Task: Add Sprouts Smooth Peanut Butter to the cart.
Action: Mouse moved to (15, 73)
Screenshot: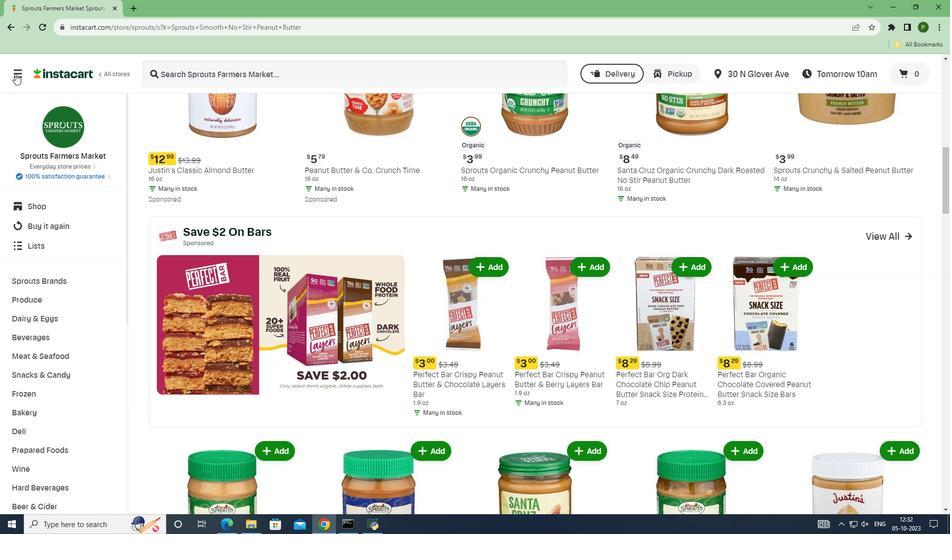 
Action: Mouse pressed left at (15, 73)
Screenshot: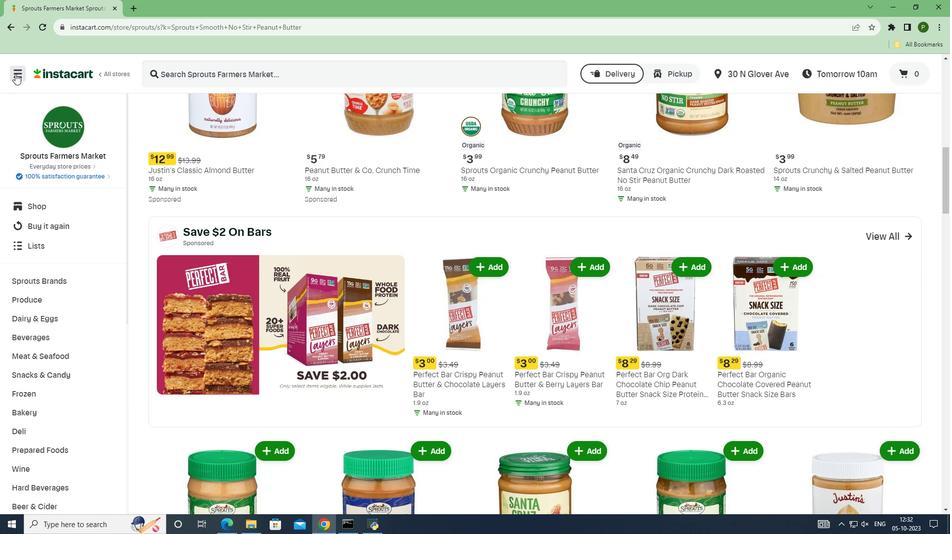 
Action: Mouse moved to (17, 269)
Screenshot: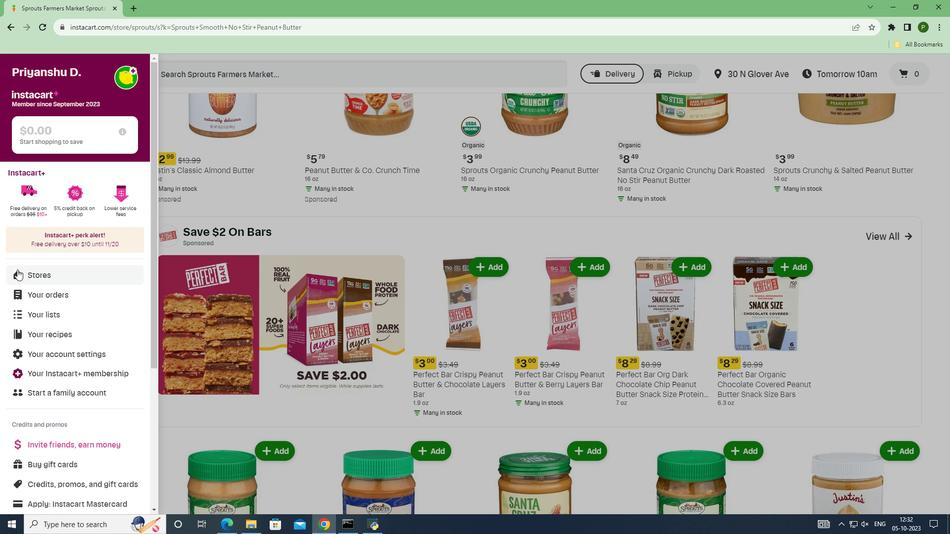 
Action: Mouse pressed left at (17, 269)
Screenshot: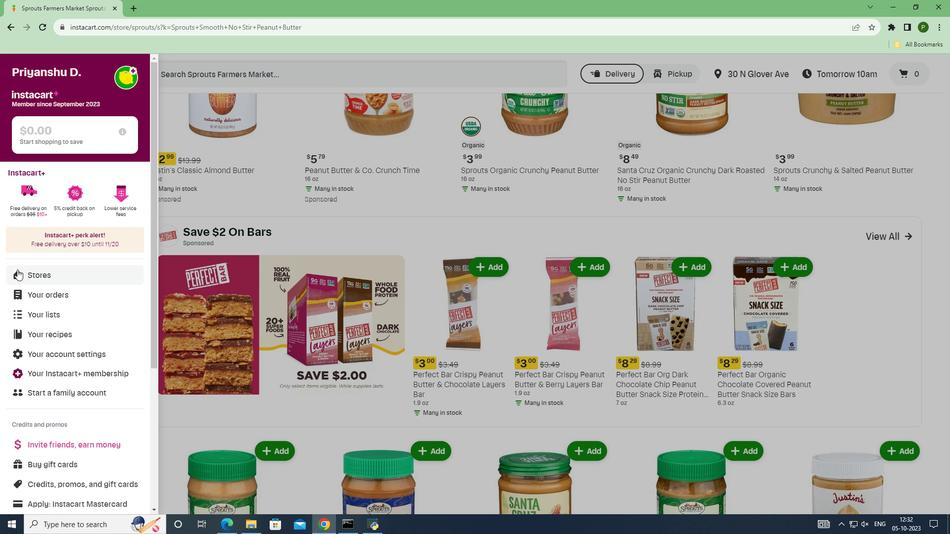 
Action: Mouse moved to (226, 116)
Screenshot: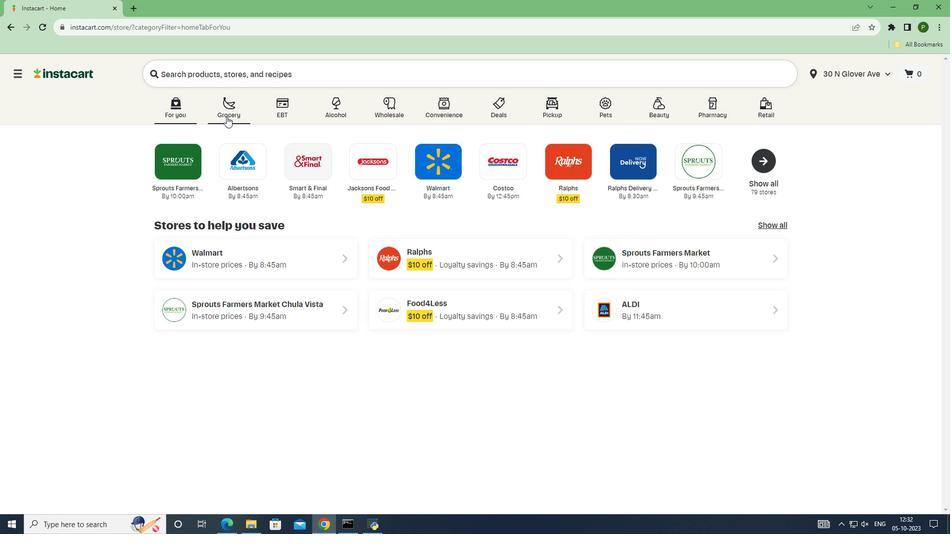 
Action: Mouse pressed left at (226, 116)
Screenshot: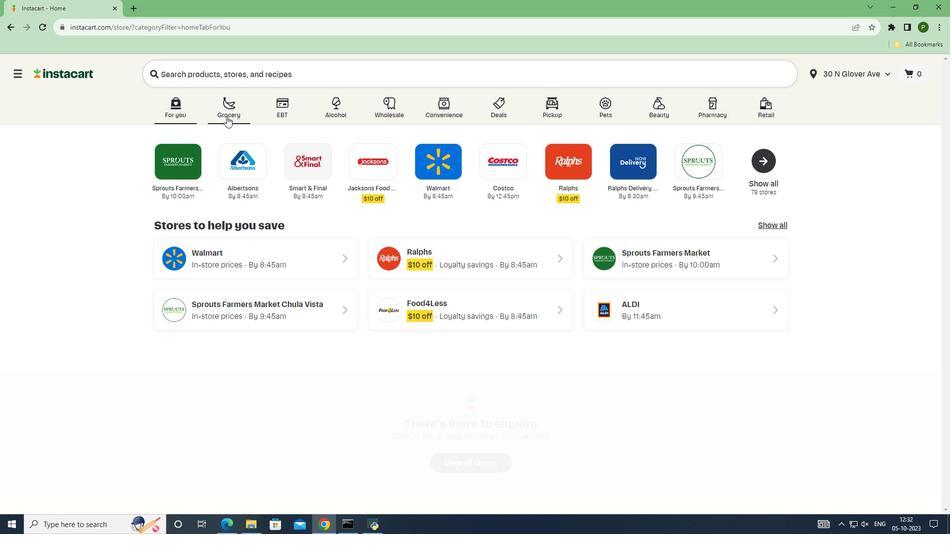 
Action: Mouse moved to (602, 219)
Screenshot: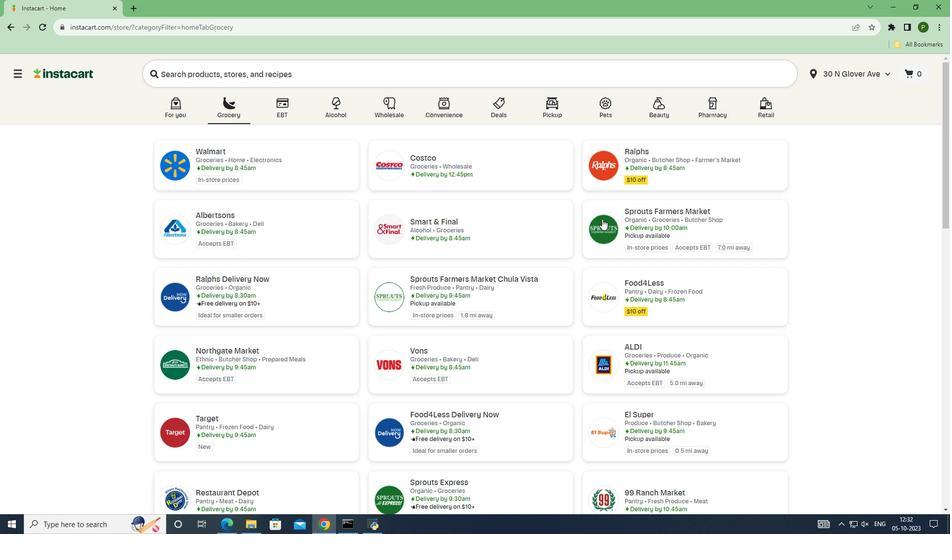 
Action: Mouse pressed left at (602, 219)
Screenshot: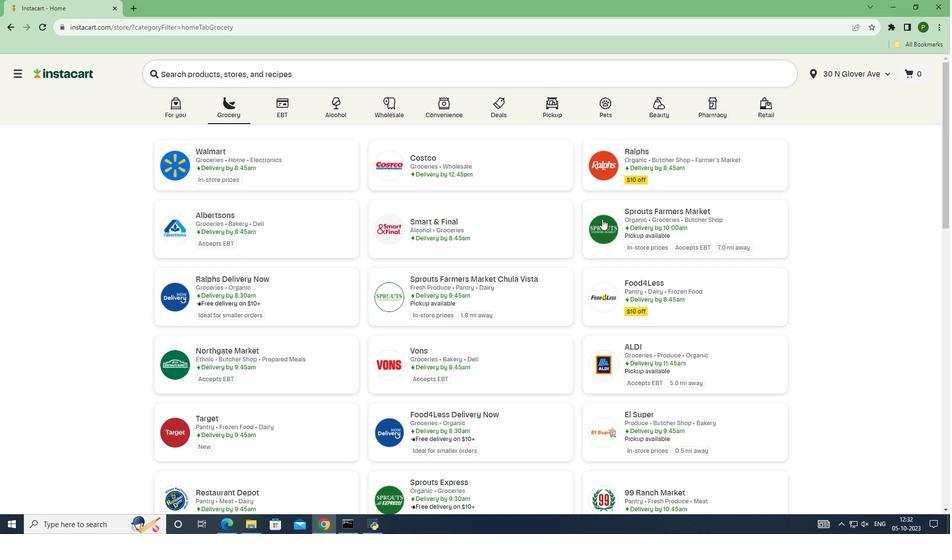 
Action: Mouse moved to (86, 284)
Screenshot: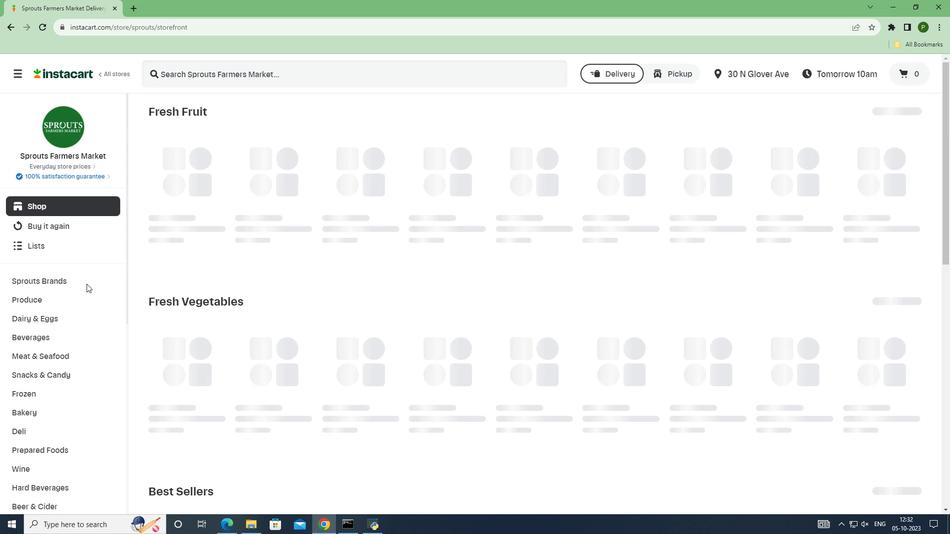 
Action: Mouse pressed left at (86, 284)
Screenshot: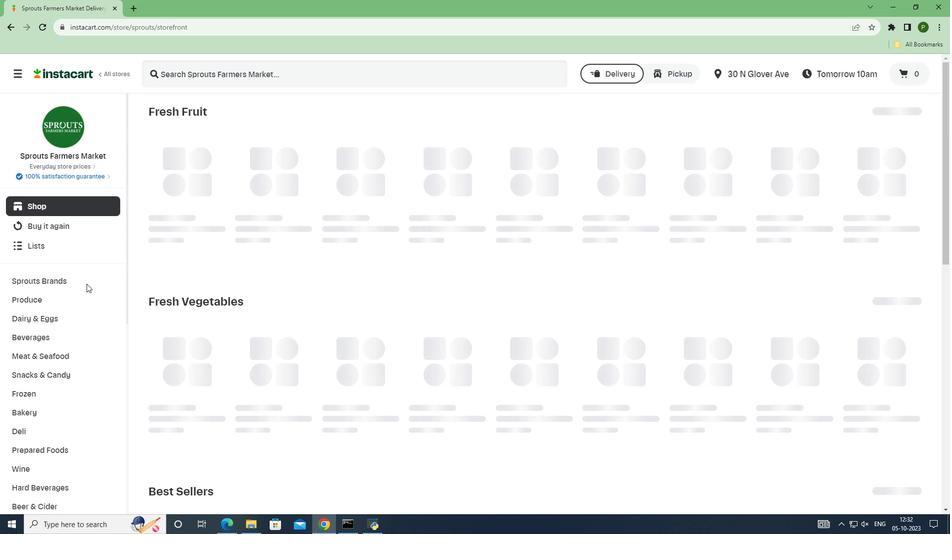 
Action: Mouse pressed left at (86, 284)
Screenshot: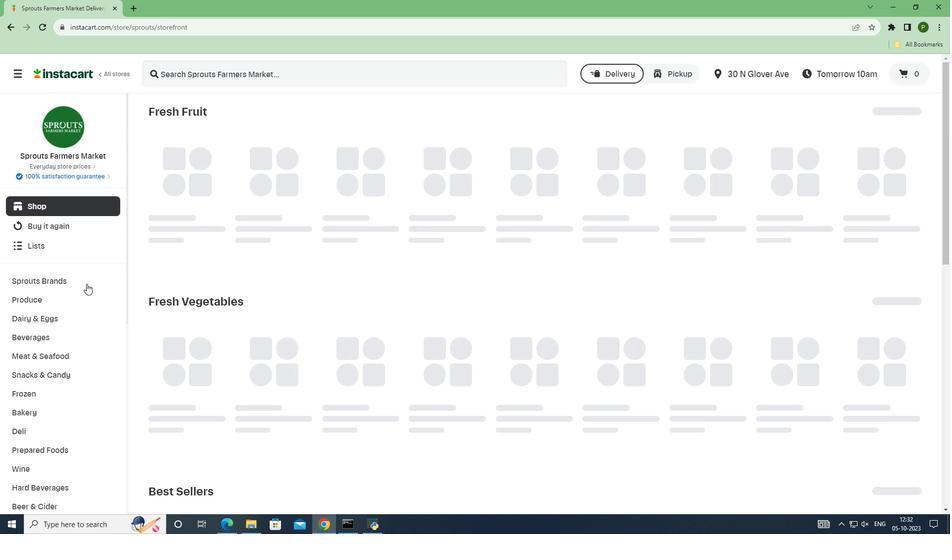 
Action: Mouse moved to (65, 361)
Screenshot: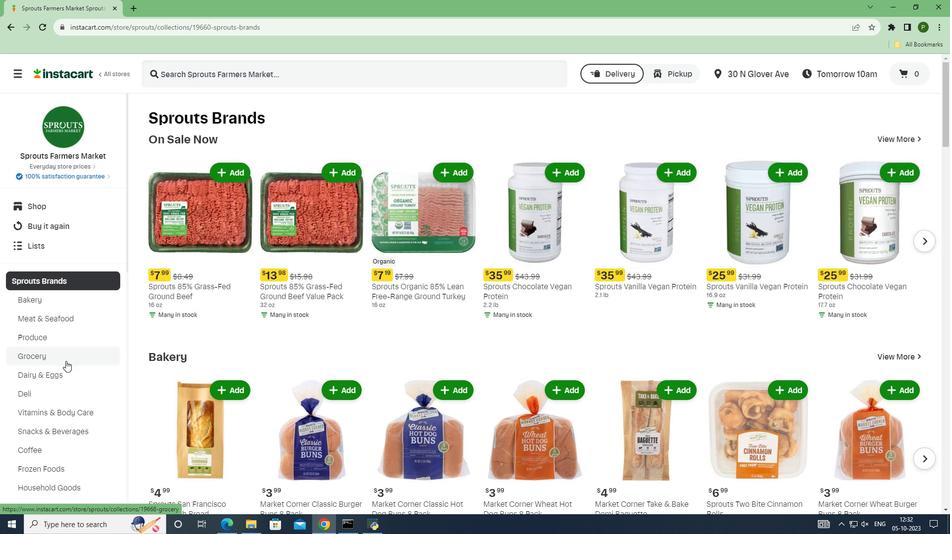 
Action: Mouse pressed left at (65, 361)
Screenshot: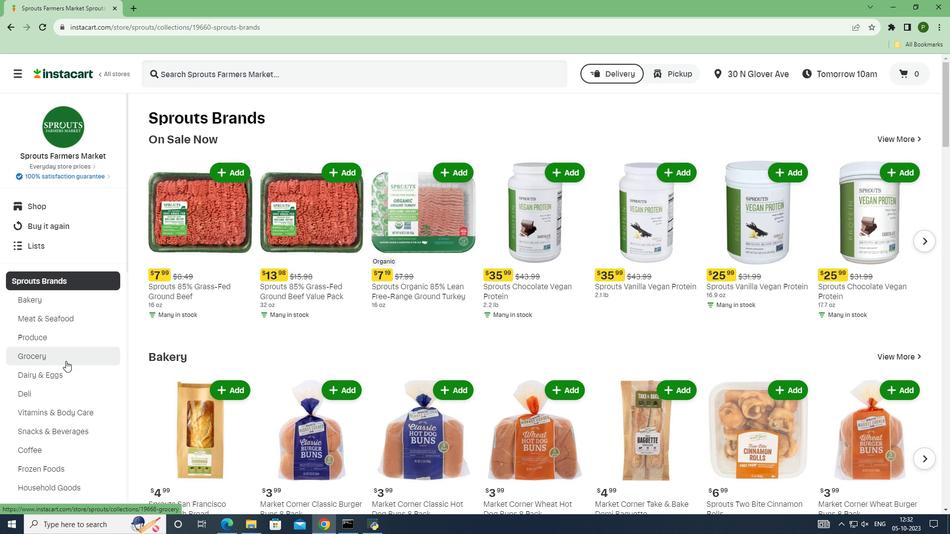 
Action: Mouse moved to (228, 231)
Screenshot: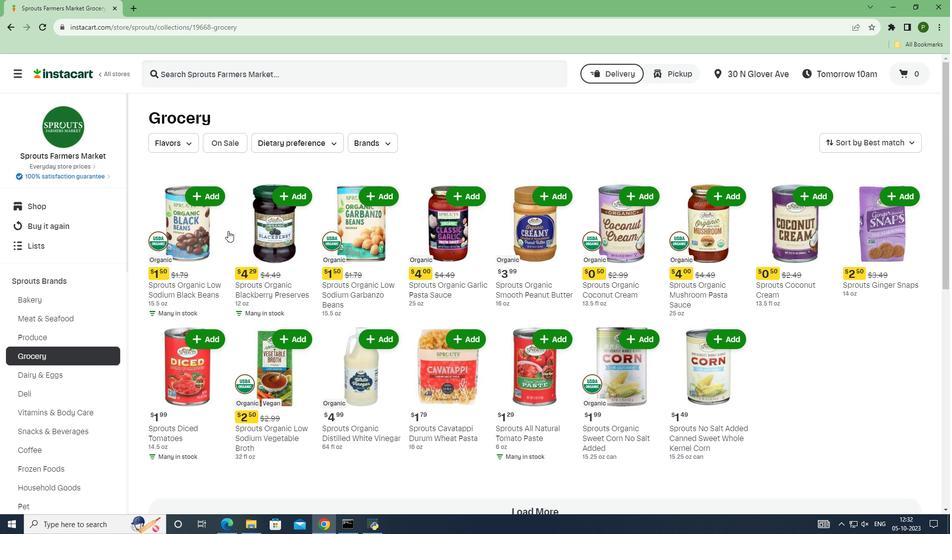
Action: Mouse scrolled (228, 230) with delta (0, 0)
Screenshot: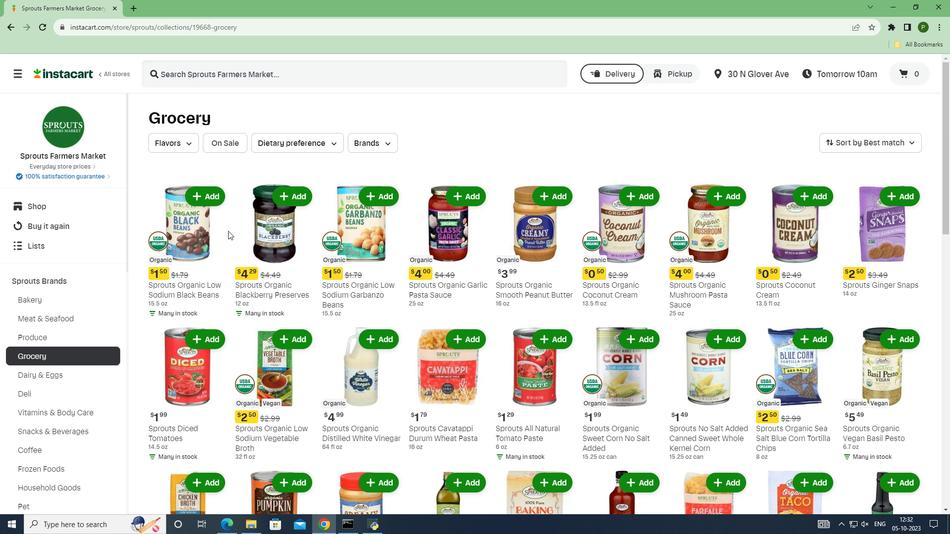 
Action: Mouse scrolled (228, 230) with delta (0, 0)
Screenshot: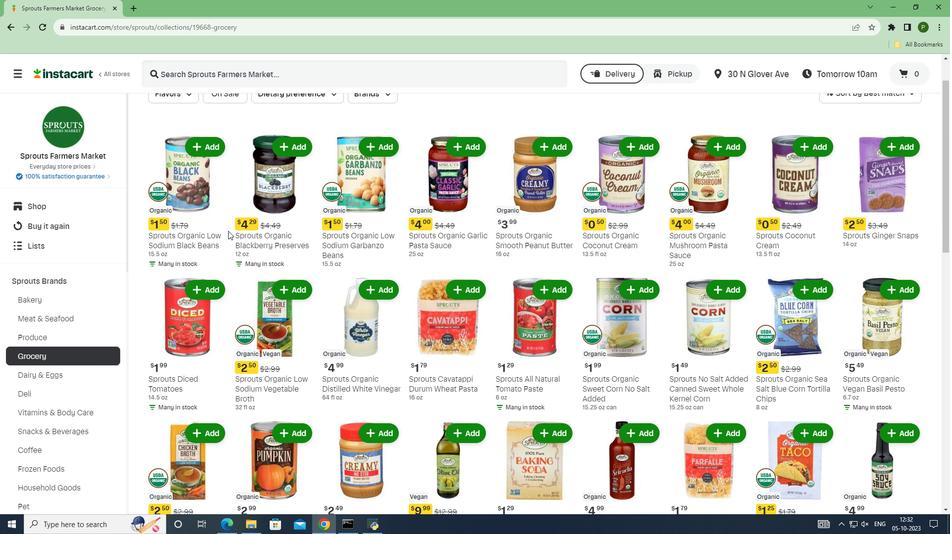 
Action: Mouse scrolled (228, 230) with delta (0, 0)
Screenshot: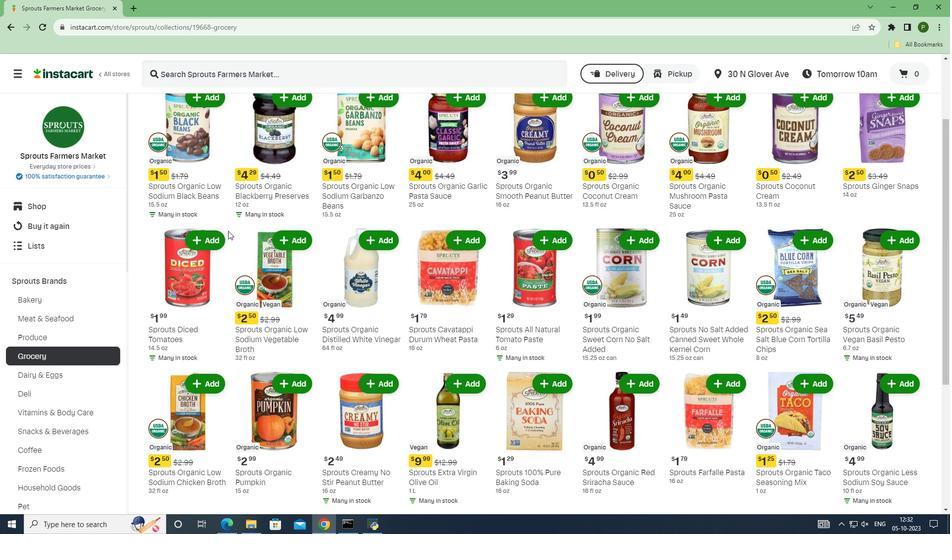 
Action: Mouse scrolled (228, 230) with delta (0, 0)
Screenshot: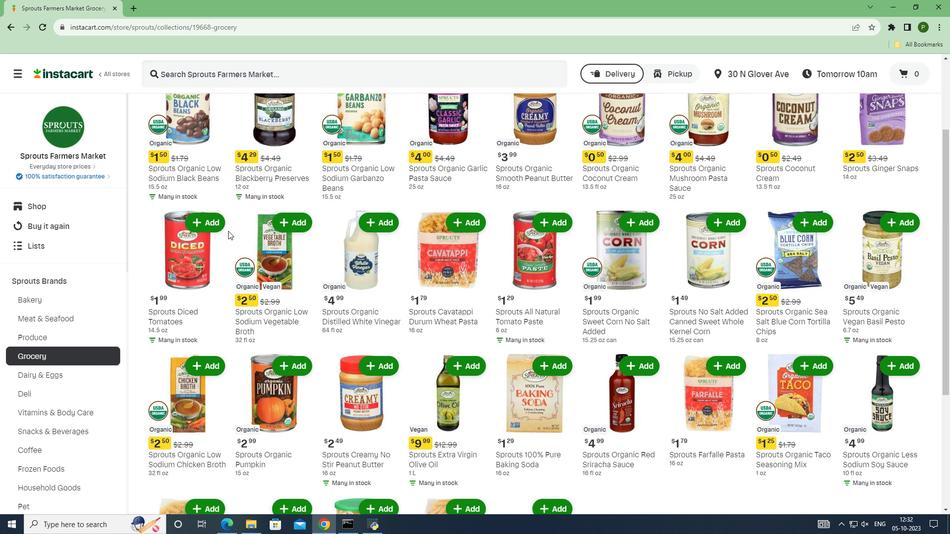 
Action: Mouse scrolled (228, 230) with delta (0, 0)
Screenshot: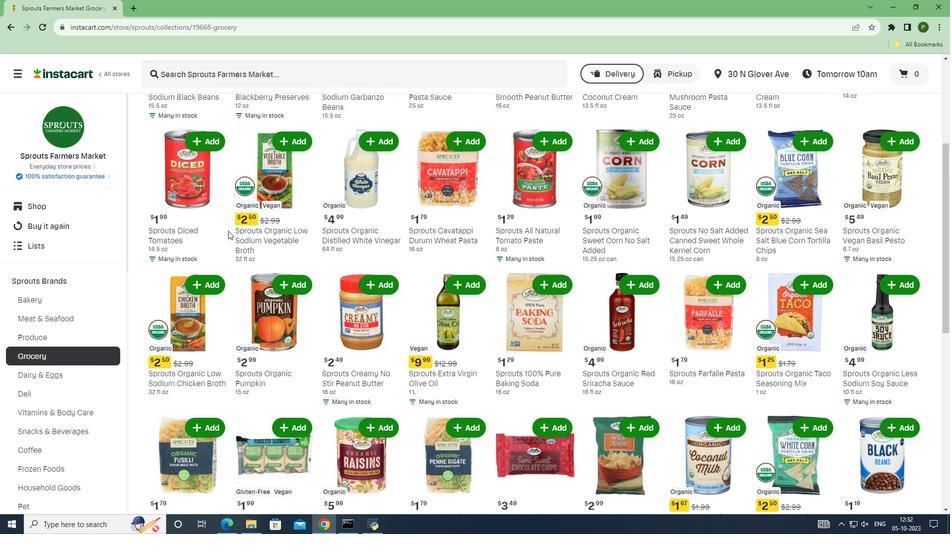 
Action: Mouse scrolled (228, 230) with delta (0, 0)
Screenshot: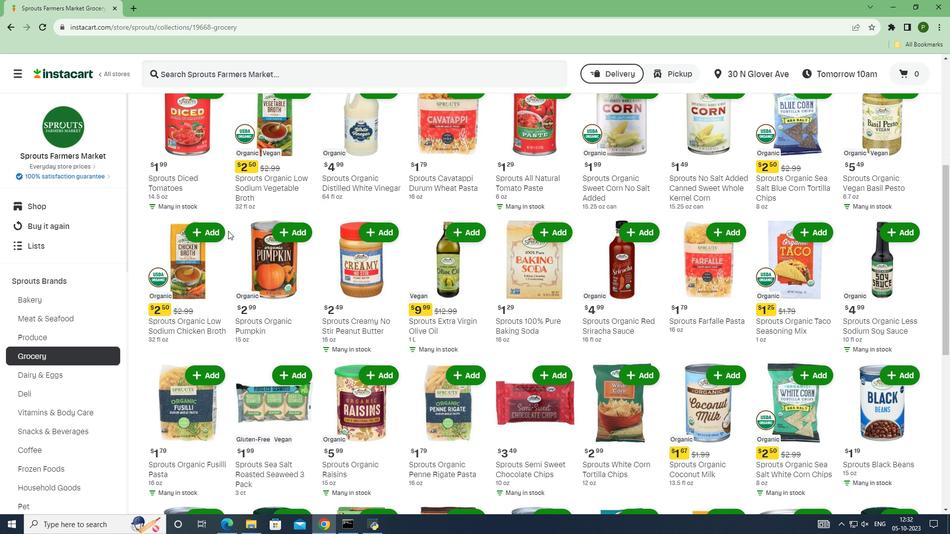
Action: Mouse scrolled (228, 230) with delta (0, 0)
Screenshot: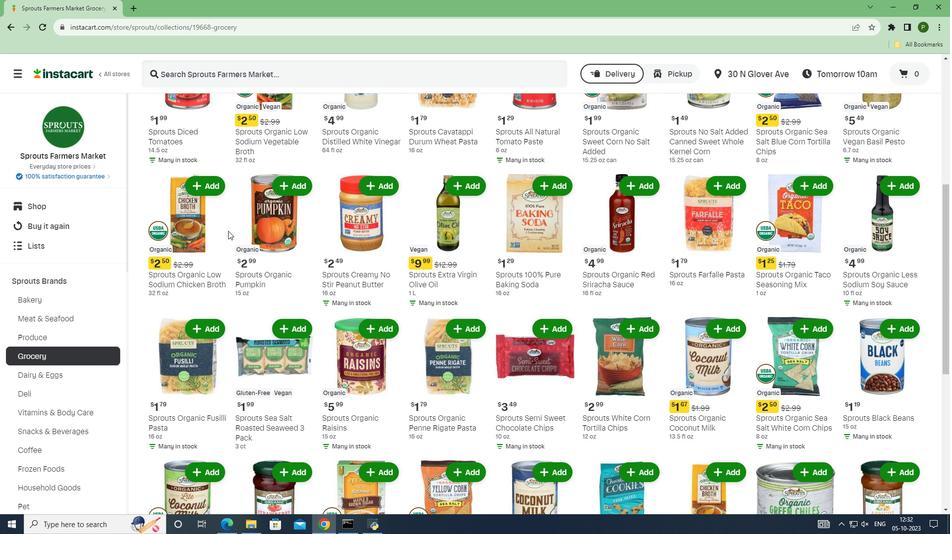 
Action: Mouse scrolled (228, 230) with delta (0, 0)
Screenshot: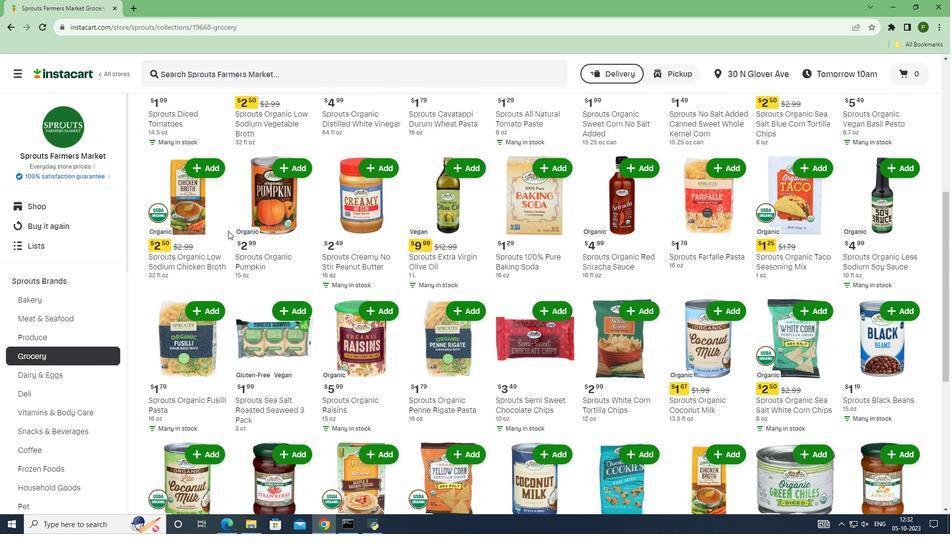 
Action: Mouse scrolled (228, 230) with delta (0, 0)
Screenshot: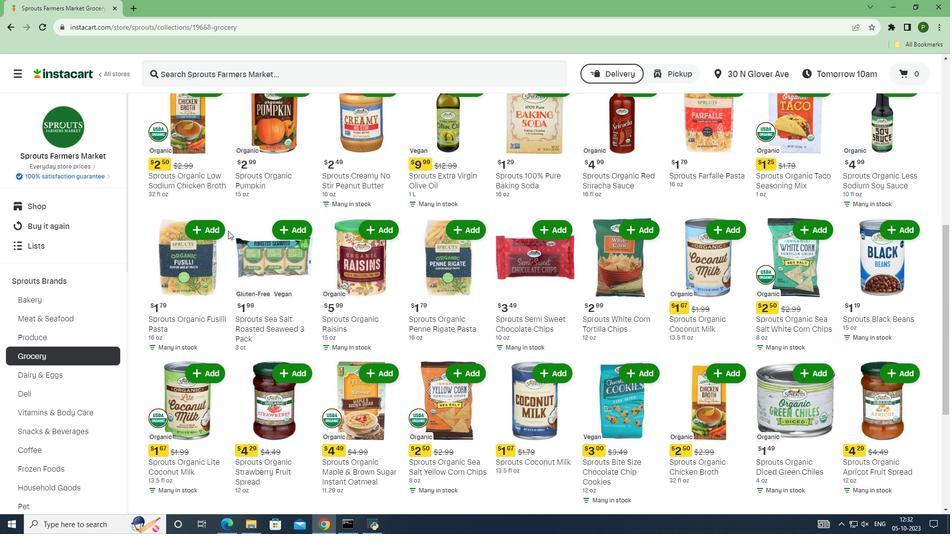 
Action: Mouse moved to (228, 231)
Screenshot: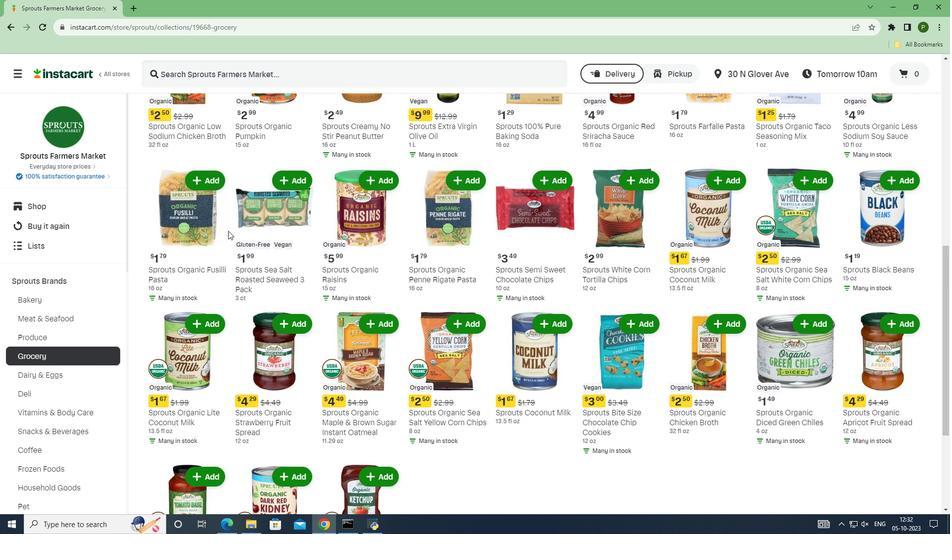 
Action: Mouse scrolled (228, 230) with delta (0, 0)
Screenshot: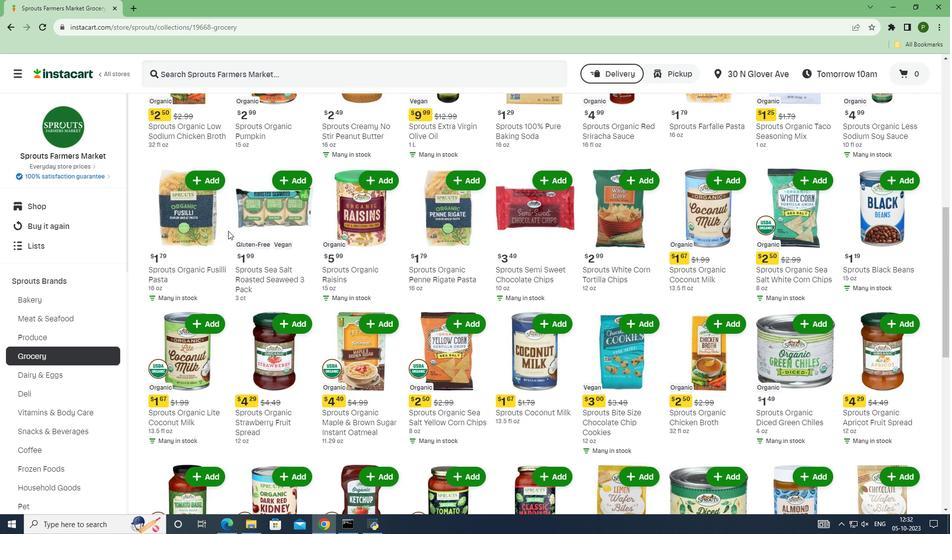 
Action: Mouse scrolled (228, 230) with delta (0, 0)
Screenshot: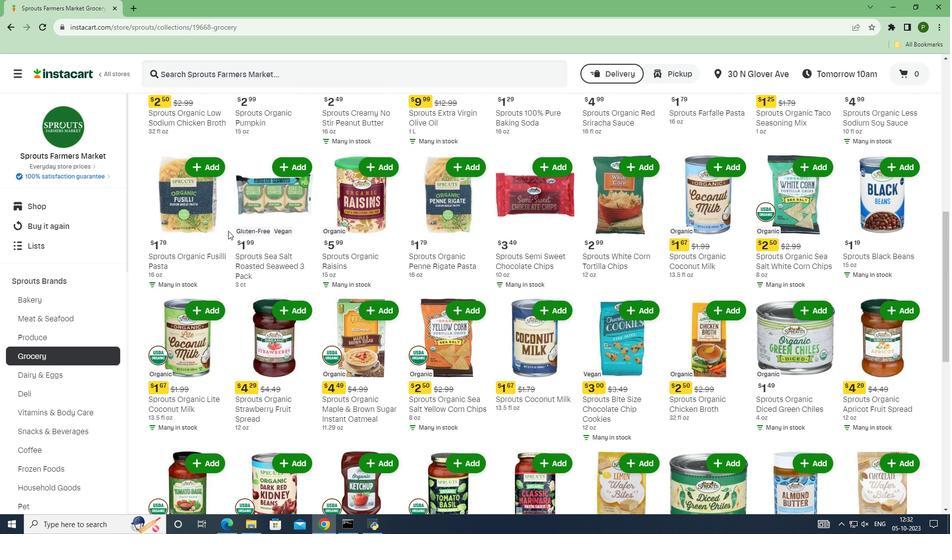 
Action: Mouse scrolled (228, 230) with delta (0, 0)
Screenshot: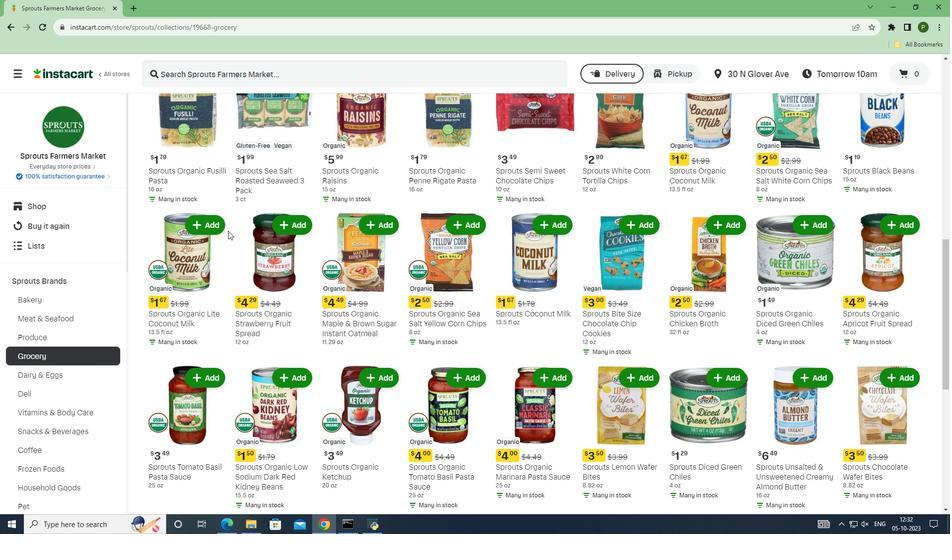 
Action: Mouse scrolled (228, 230) with delta (0, 0)
Screenshot: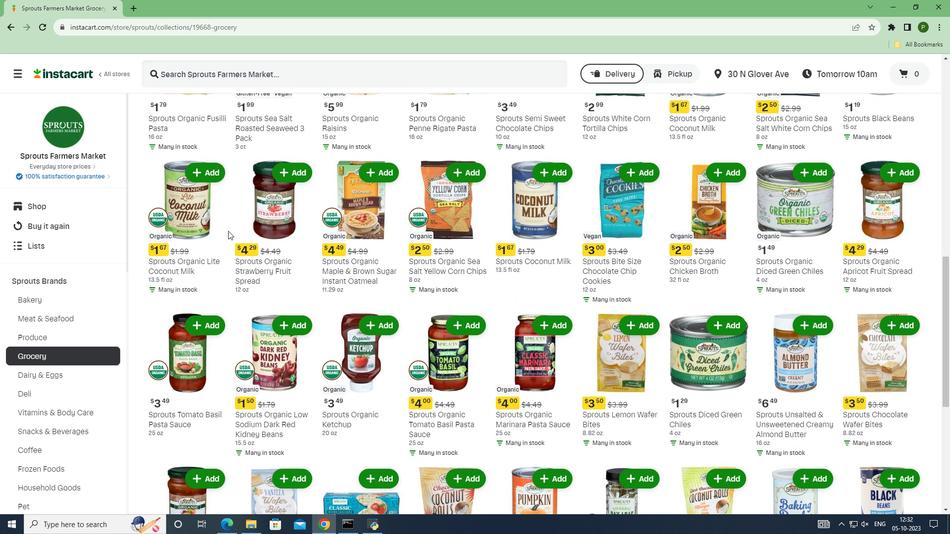 
Action: Mouse scrolled (228, 230) with delta (0, 0)
Screenshot: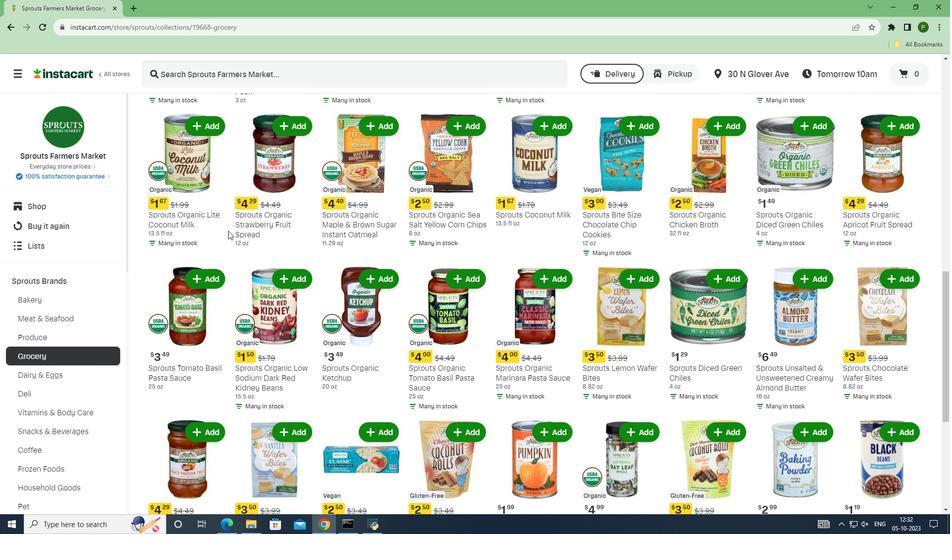 
Action: Mouse scrolled (228, 230) with delta (0, 0)
Screenshot: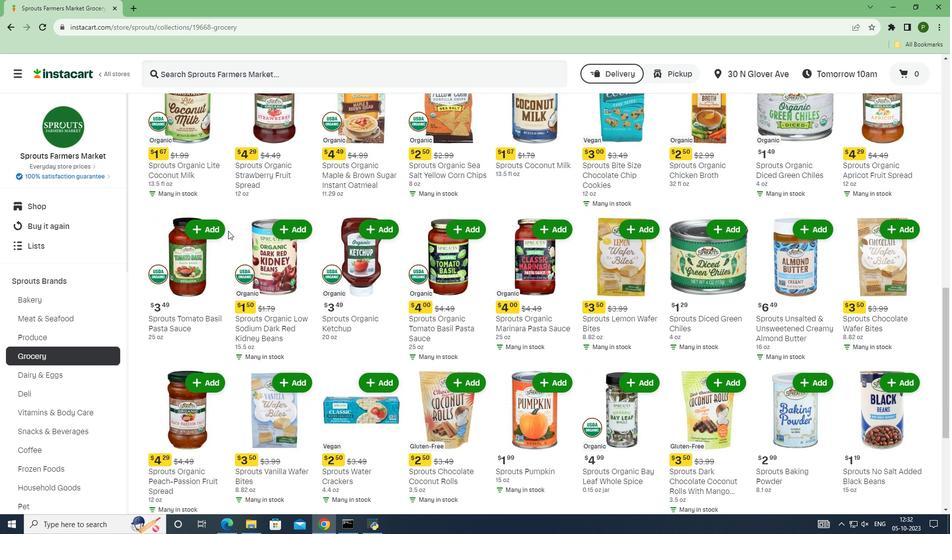 
Action: Mouse scrolled (228, 230) with delta (0, 0)
Screenshot: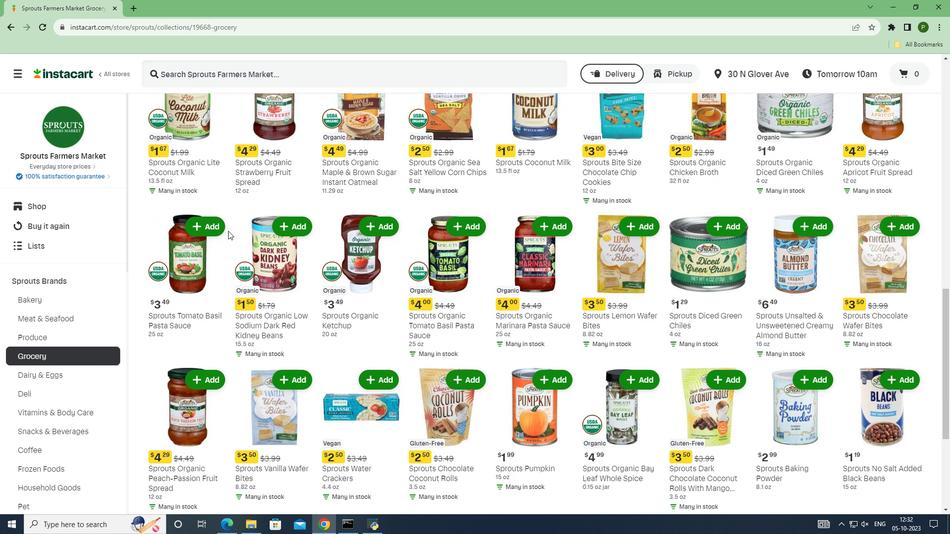 
Action: Mouse scrolled (228, 230) with delta (0, 0)
Screenshot: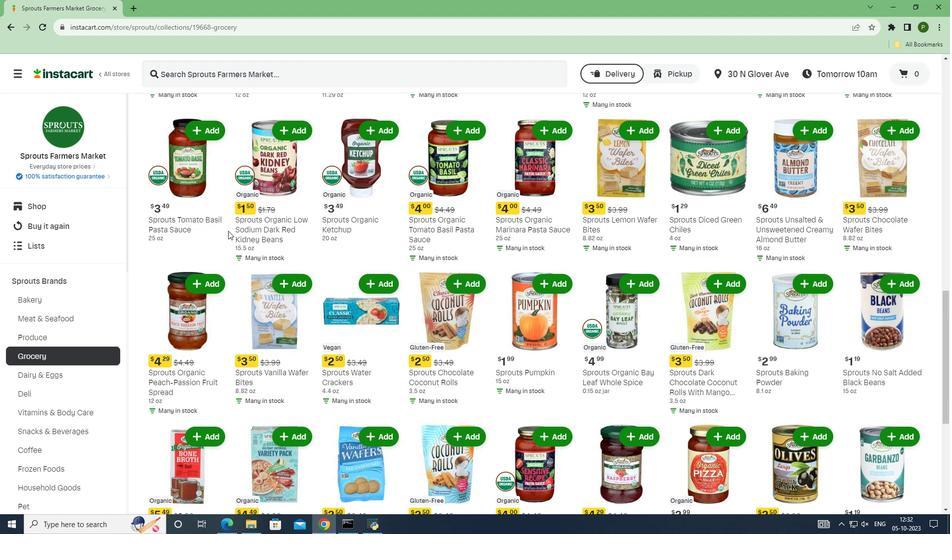 
Action: Mouse scrolled (228, 230) with delta (0, 0)
Screenshot: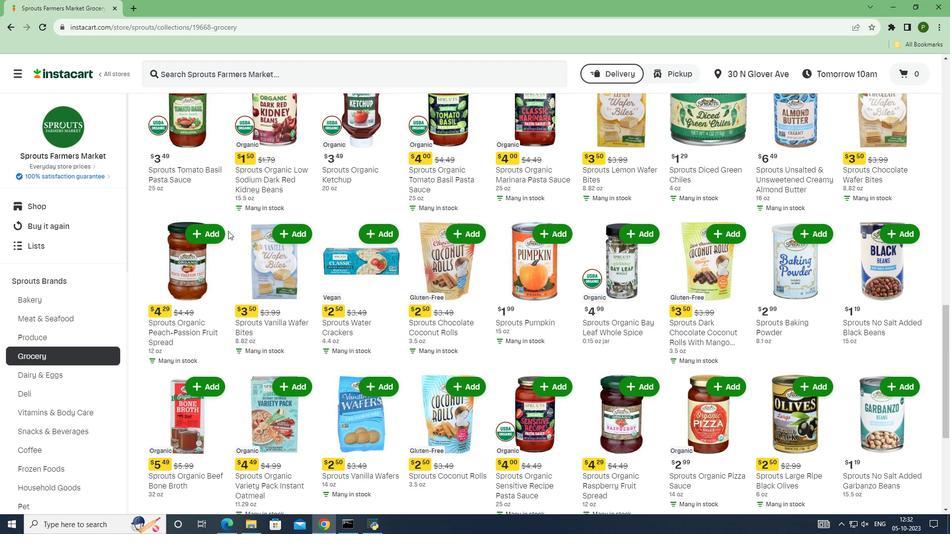 
Action: Mouse scrolled (228, 230) with delta (0, 0)
Screenshot: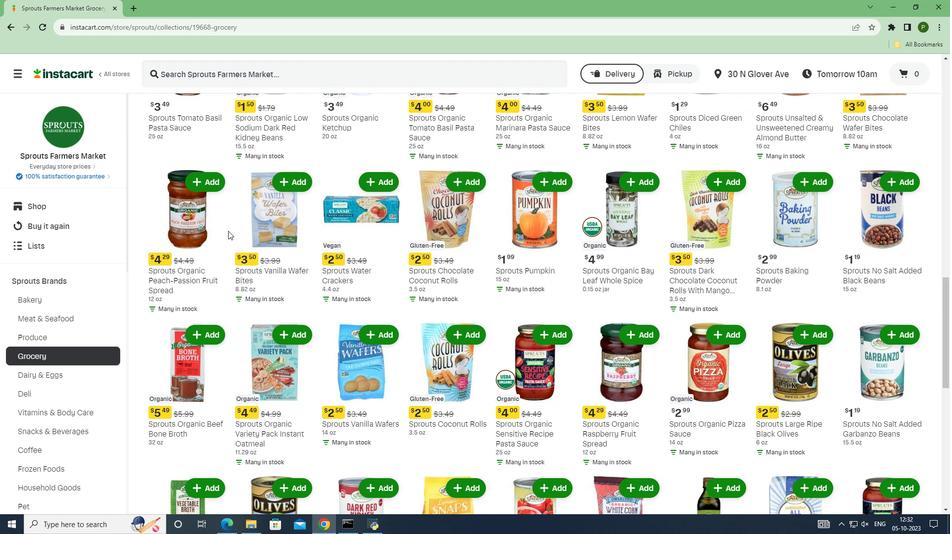
Action: Mouse scrolled (228, 230) with delta (0, 0)
Screenshot: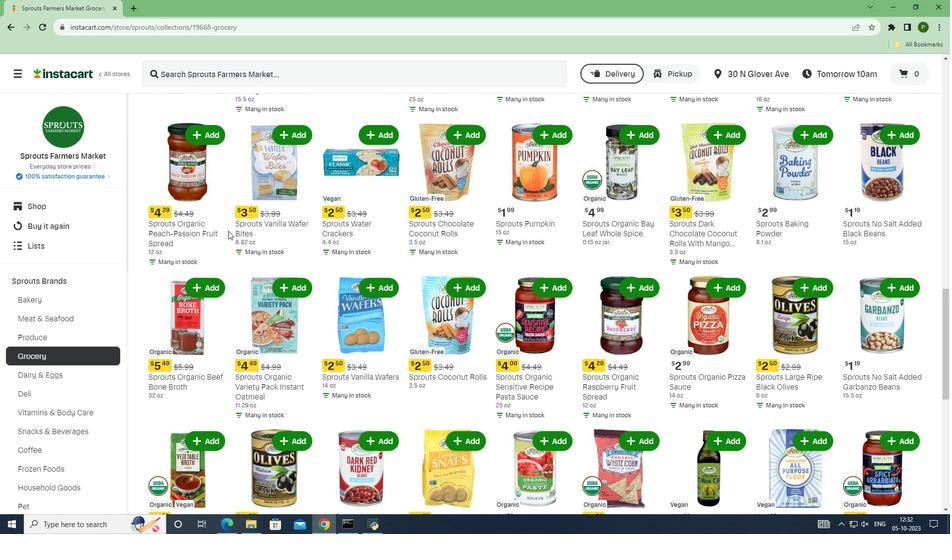 
Action: Mouse scrolled (228, 230) with delta (0, 0)
Screenshot: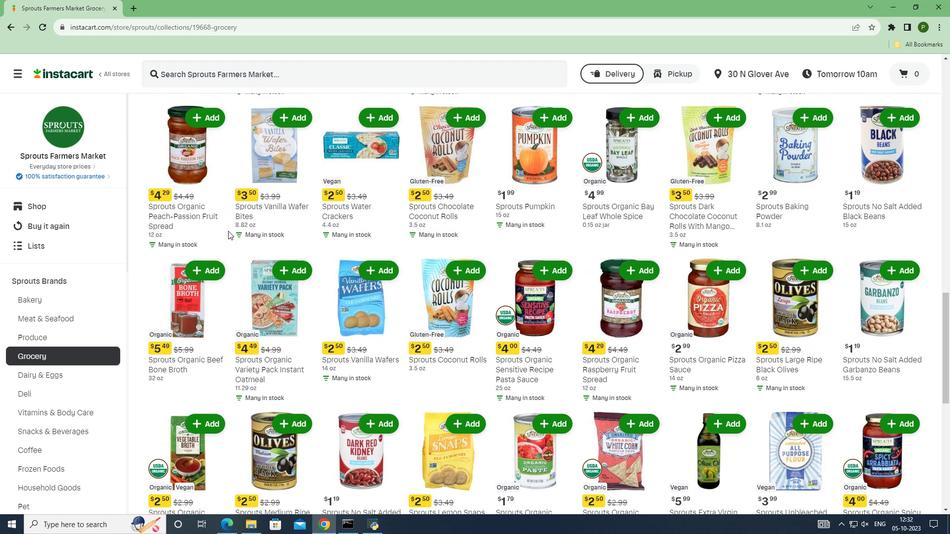 
Action: Mouse scrolled (228, 230) with delta (0, 0)
Screenshot: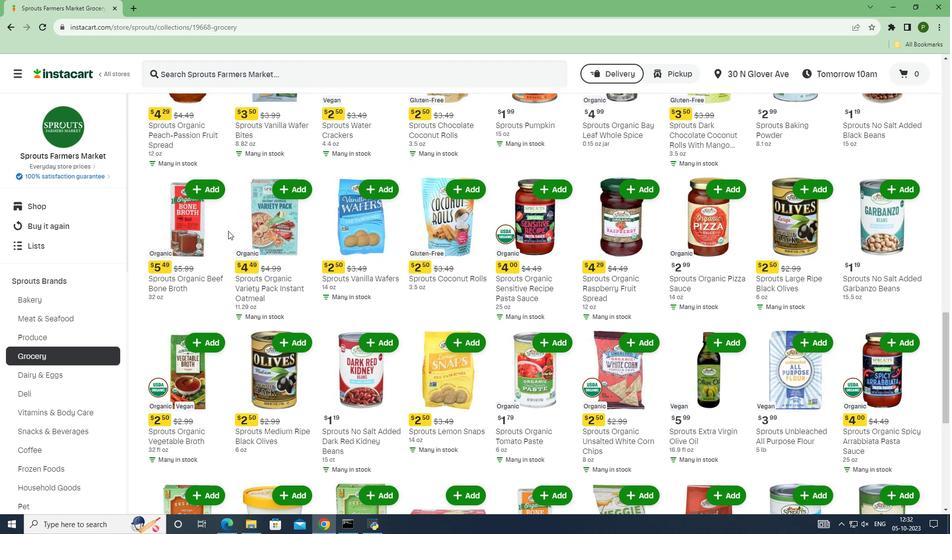 
Action: Mouse scrolled (228, 230) with delta (0, 0)
Screenshot: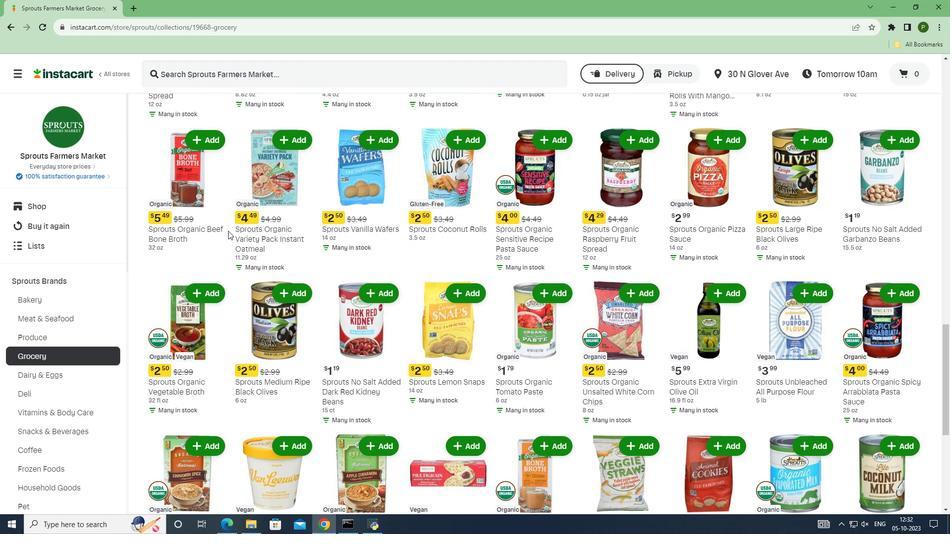 
Action: Mouse scrolled (228, 230) with delta (0, 0)
Screenshot: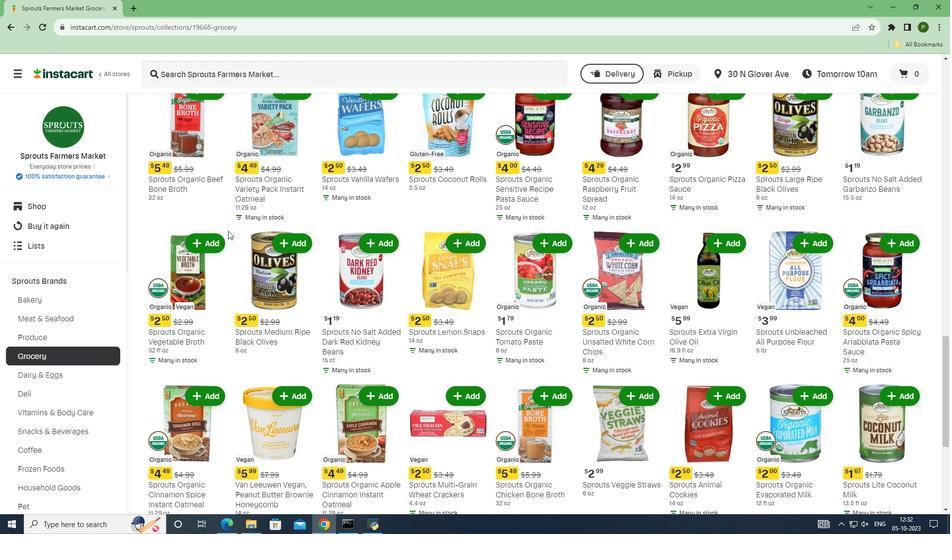 
Action: Mouse scrolled (228, 230) with delta (0, 0)
Screenshot: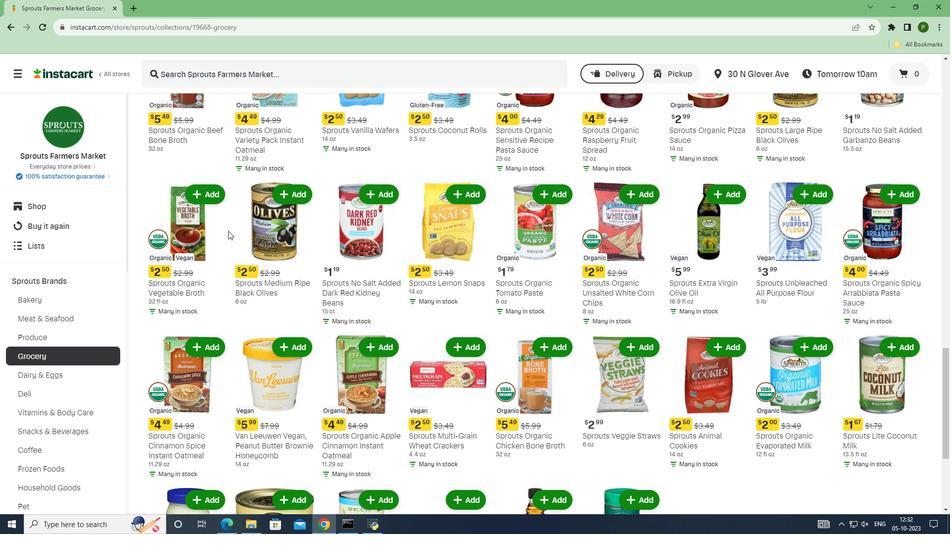 
Action: Mouse scrolled (228, 230) with delta (0, 0)
Screenshot: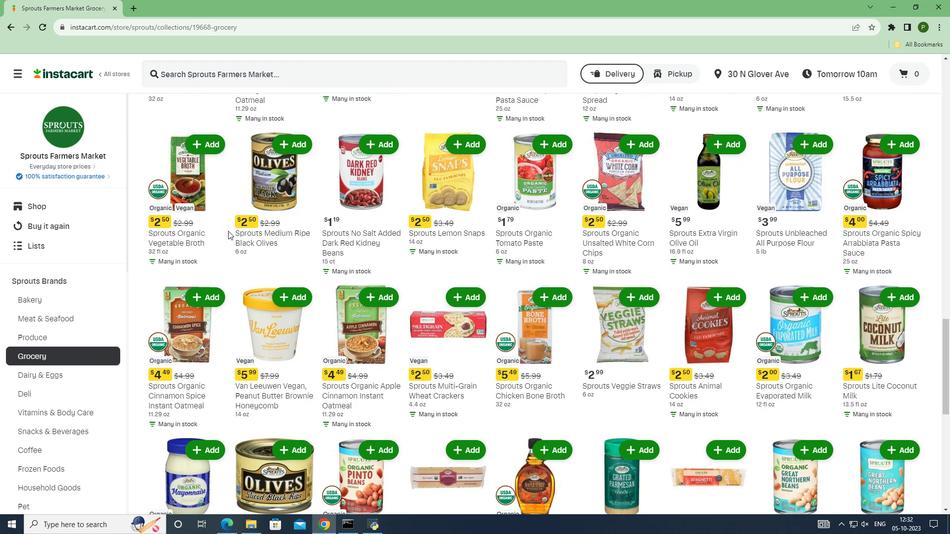 
Action: Mouse scrolled (228, 230) with delta (0, 0)
Screenshot: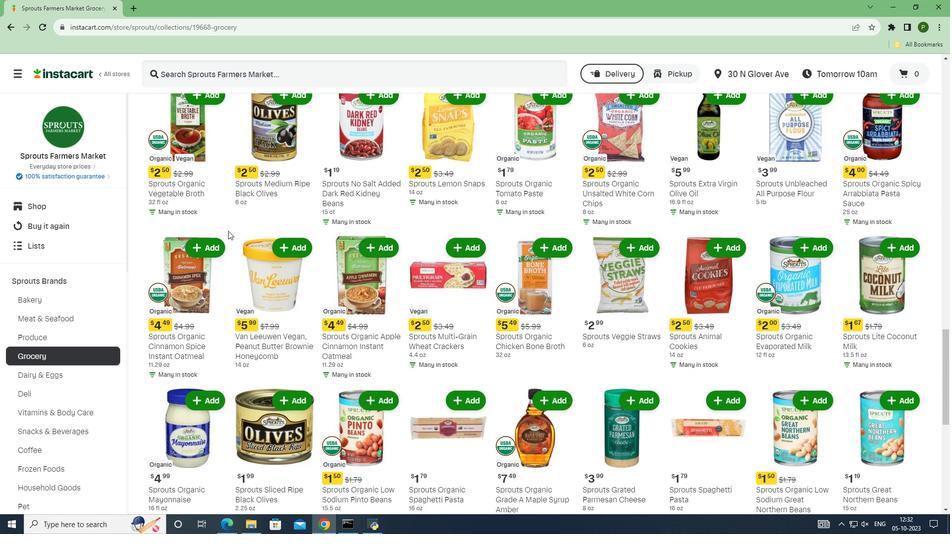
Action: Mouse scrolled (228, 230) with delta (0, 0)
Screenshot: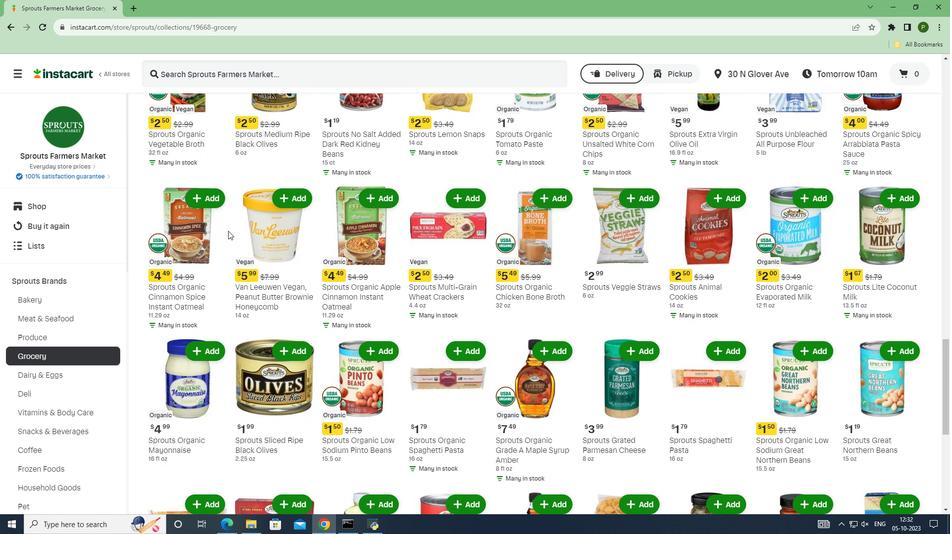 
Action: Mouse scrolled (228, 230) with delta (0, 0)
Screenshot: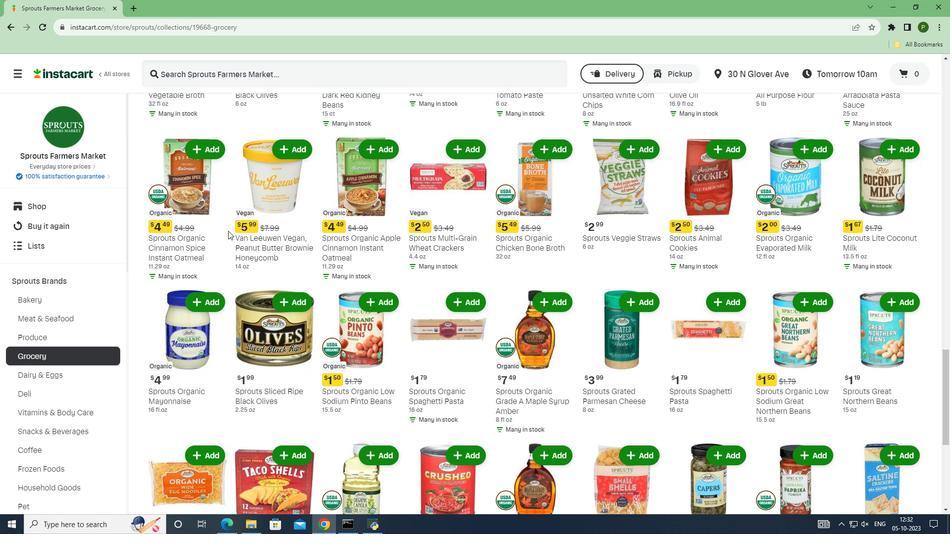 
Action: Mouse scrolled (228, 230) with delta (0, 0)
Screenshot: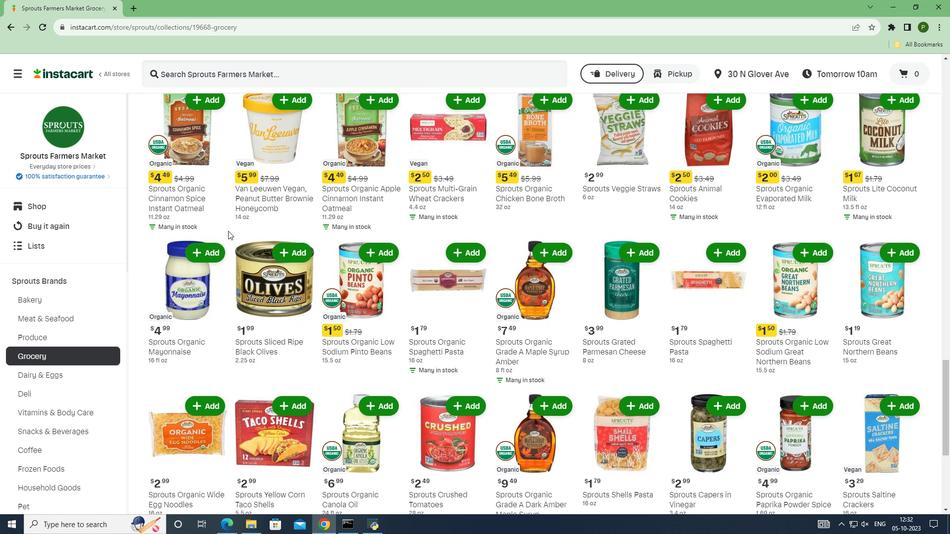 
Action: Mouse scrolled (228, 230) with delta (0, 0)
Screenshot: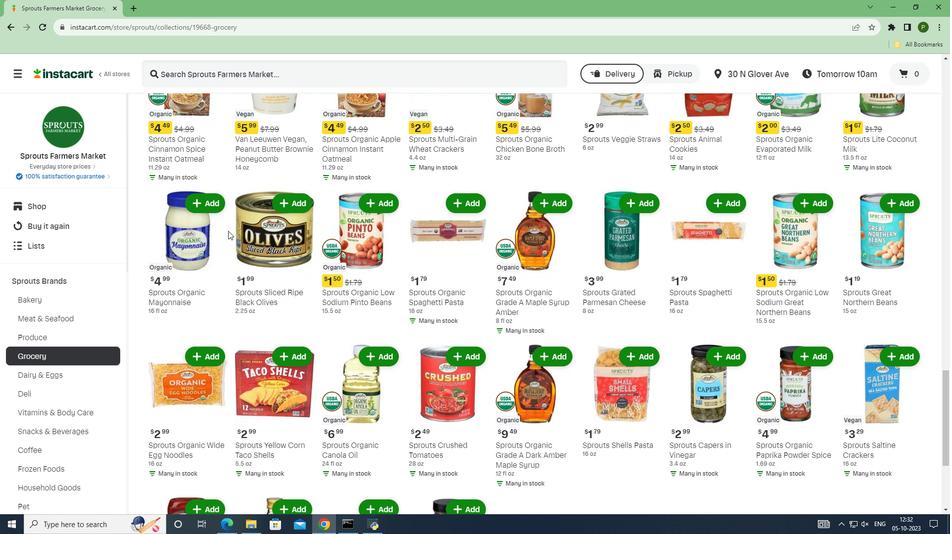 
Action: Mouse scrolled (228, 230) with delta (0, 0)
Screenshot: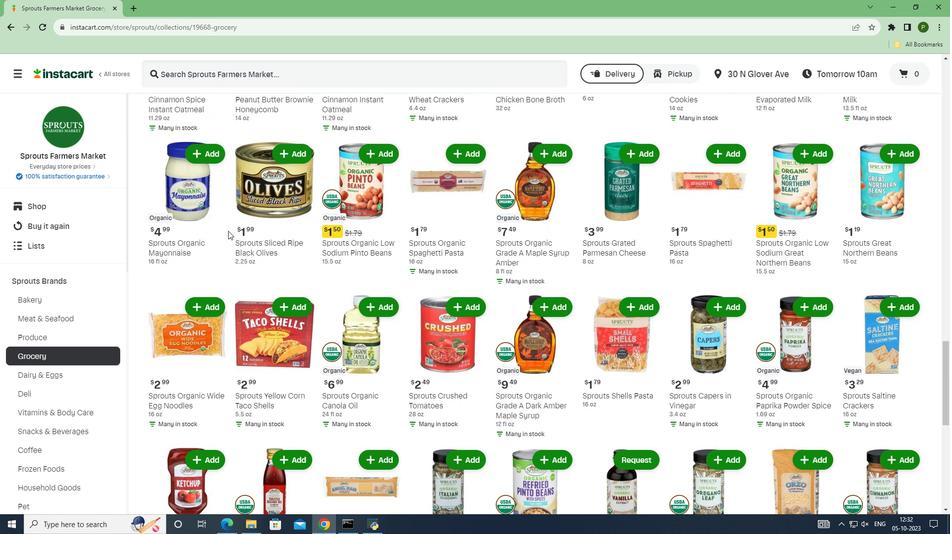 
Action: Mouse scrolled (228, 230) with delta (0, 0)
Screenshot: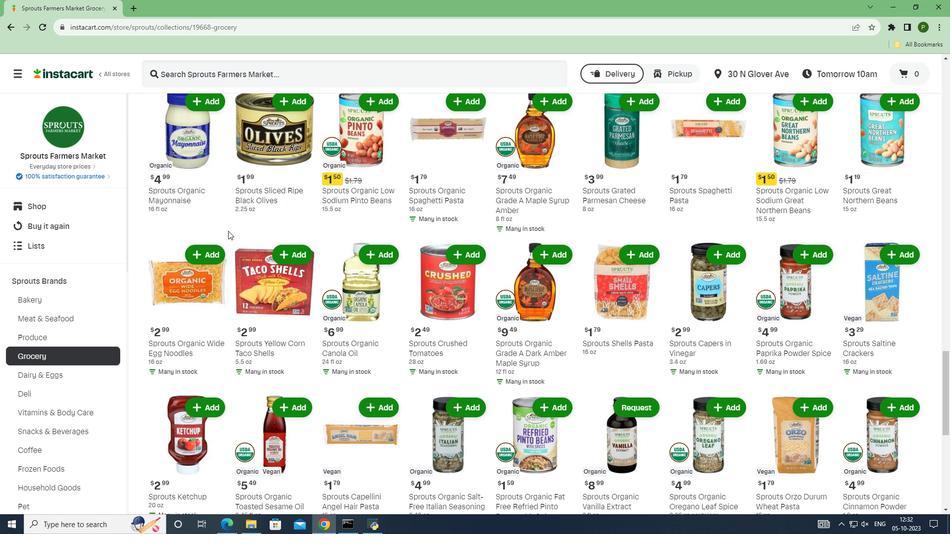 
Action: Mouse scrolled (228, 230) with delta (0, 0)
Screenshot: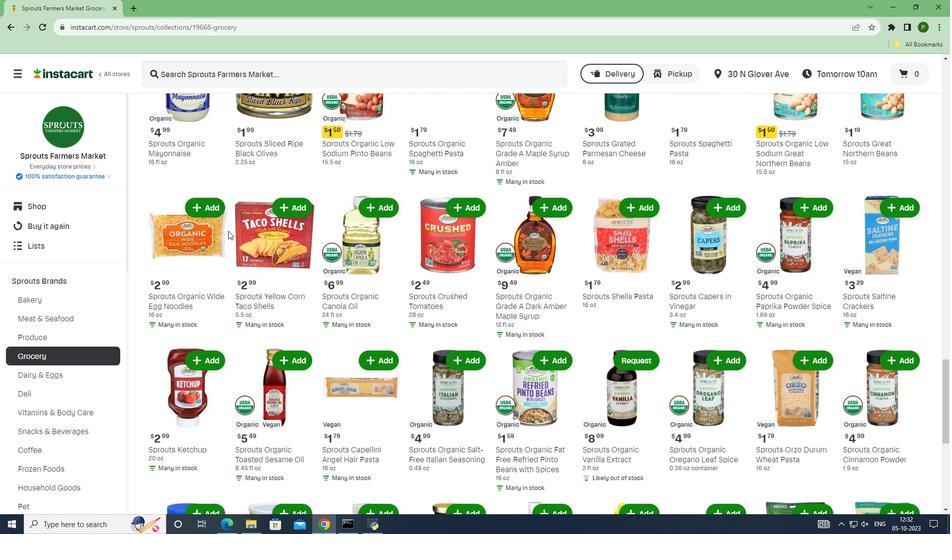 
Action: Mouse scrolled (228, 230) with delta (0, 0)
Screenshot: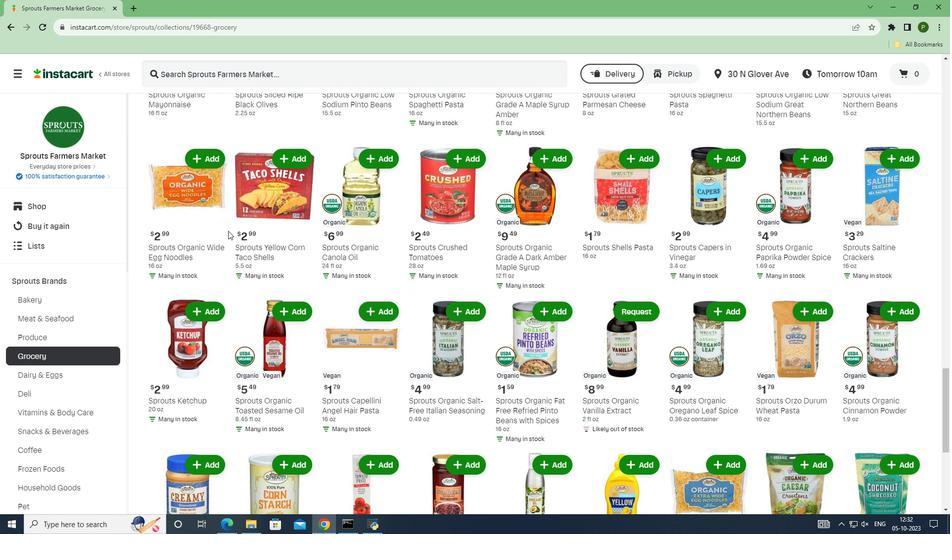 
Action: Mouse scrolled (228, 230) with delta (0, 0)
Screenshot: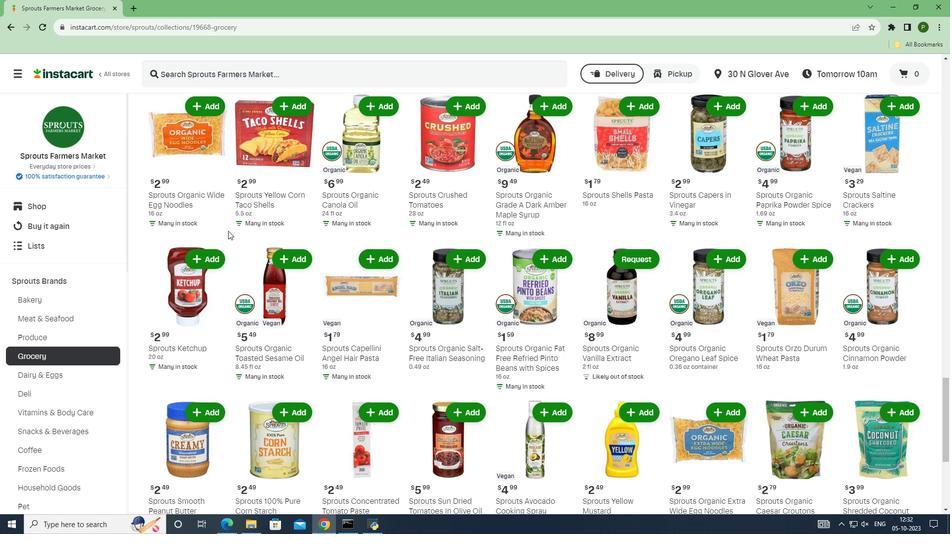 
Action: Mouse scrolled (228, 230) with delta (0, 0)
Screenshot: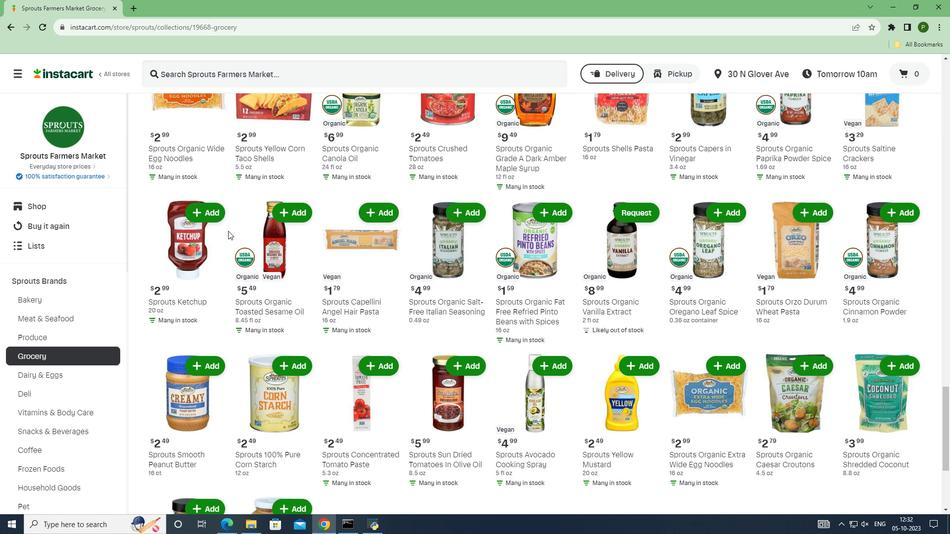 
Action: Mouse scrolled (228, 230) with delta (0, 0)
Screenshot: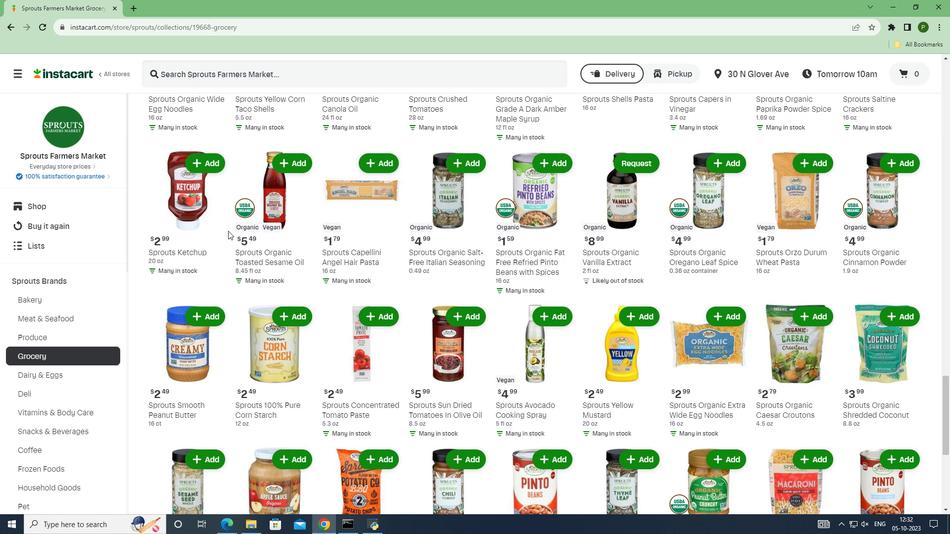 
Action: Mouse moved to (200, 266)
Screenshot: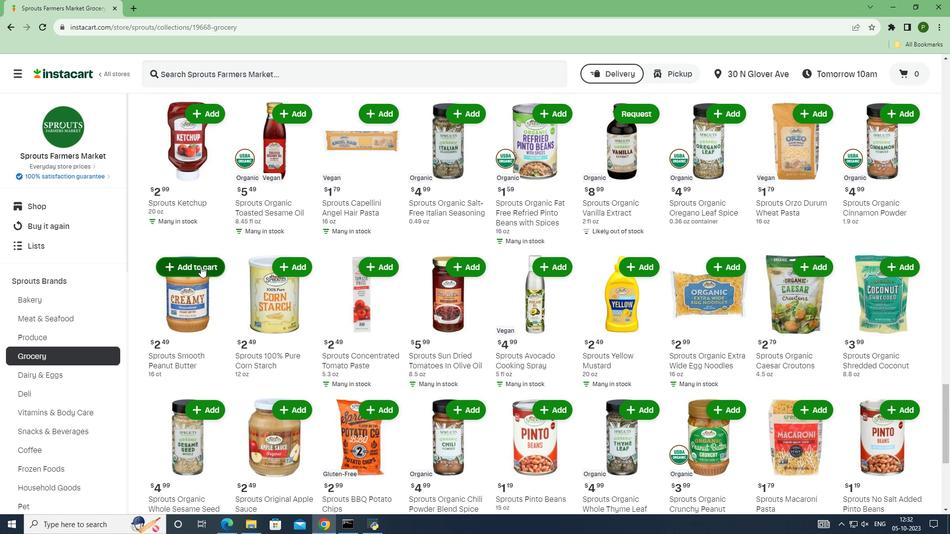 
Action: Mouse pressed left at (200, 266)
Screenshot: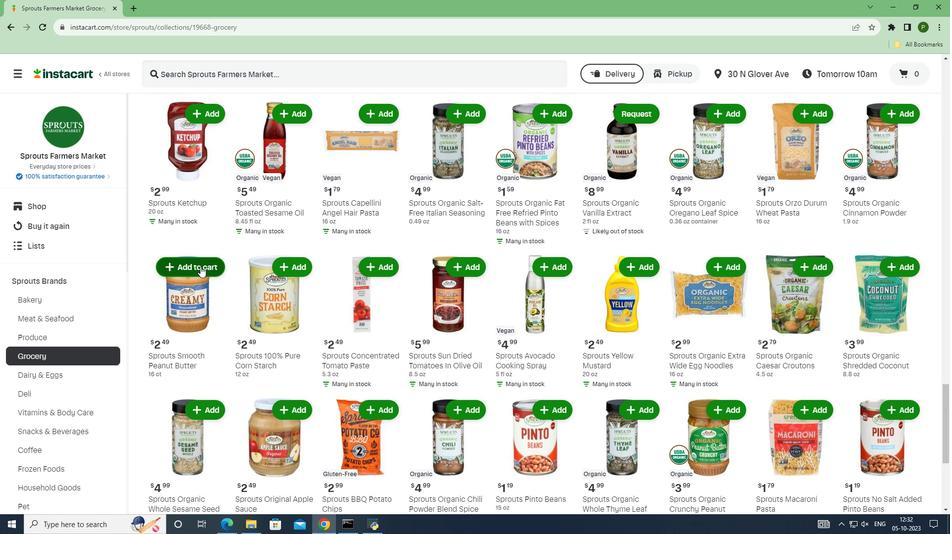 
